 Task: Search for horseback riding trails in the Smoky Mountains between Gatlinburg, Tennessee, and Townsend, Tennessee.
Action: Mouse moved to (313, 108)
Screenshot: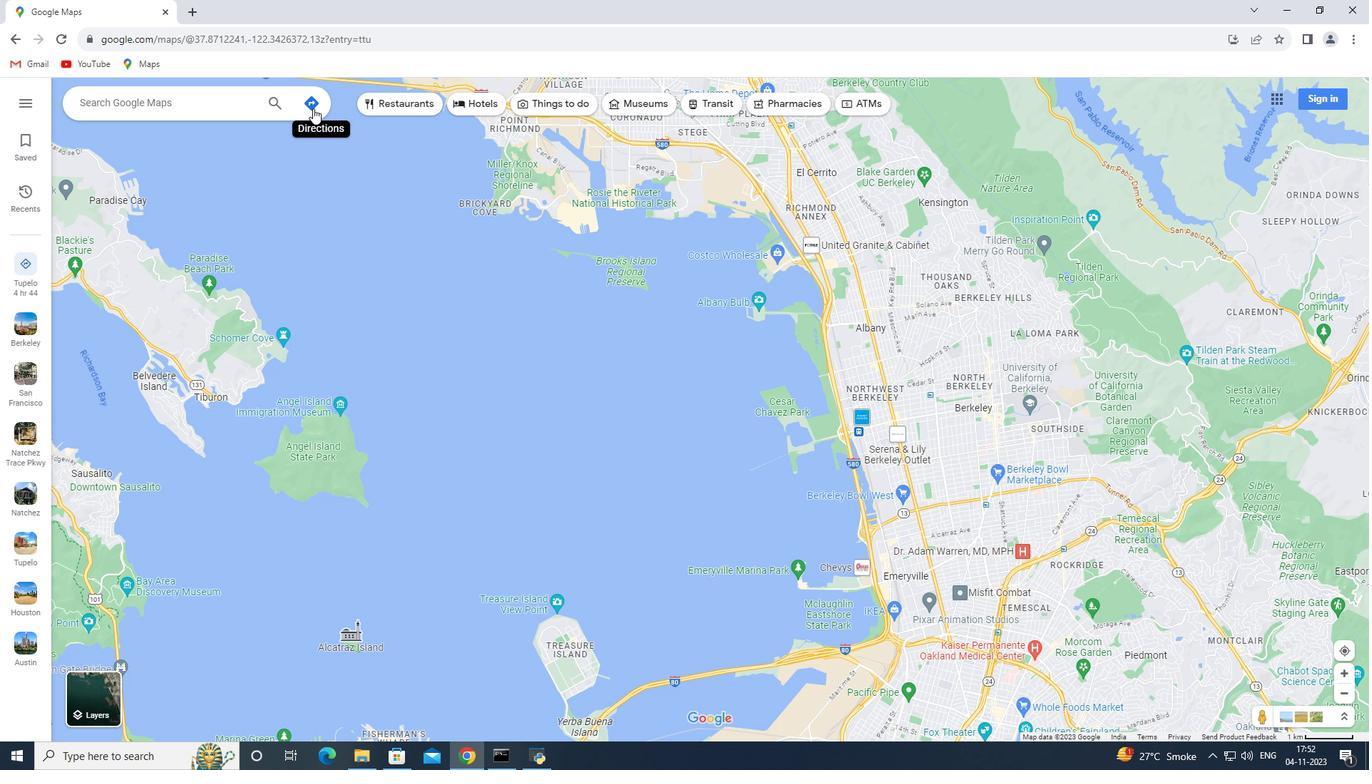 
Action: Mouse pressed left at (313, 108)
Screenshot: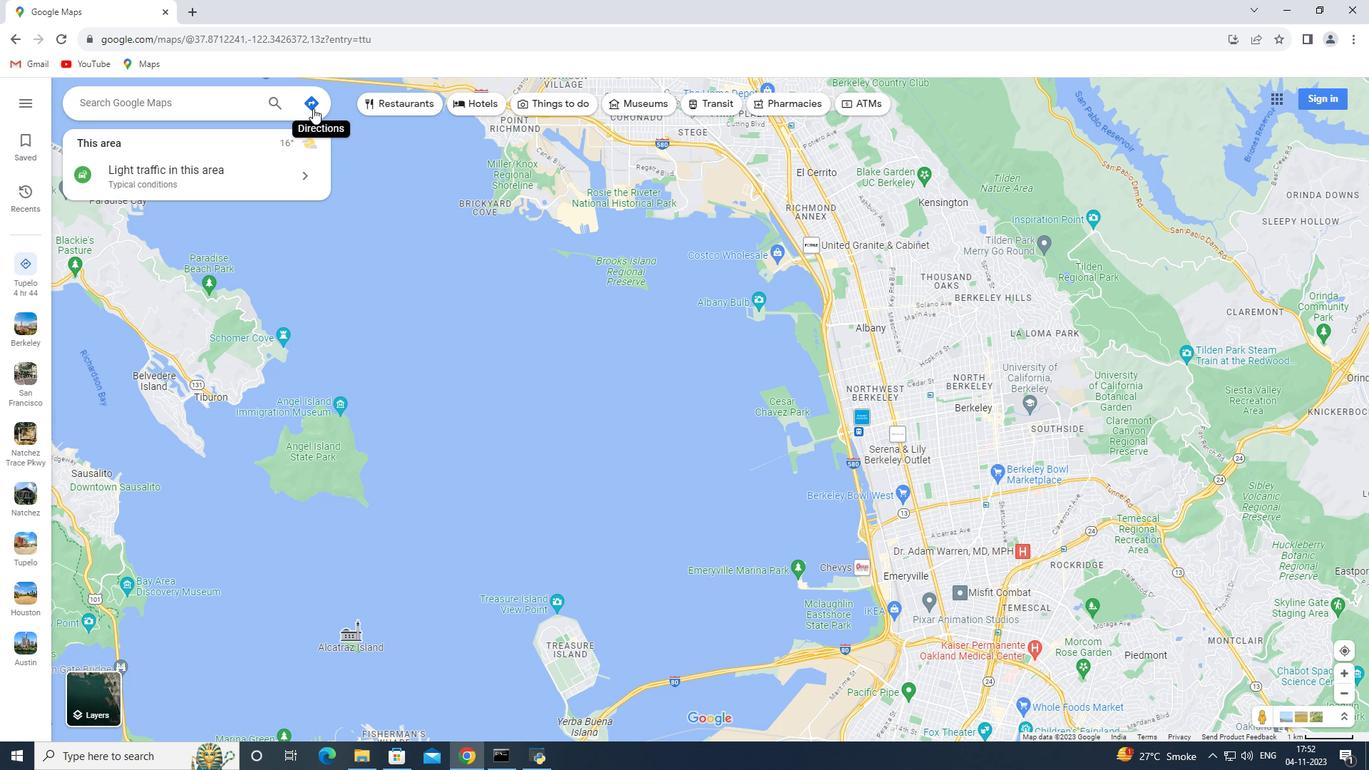 
Action: Mouse moved to (240, 150)
Screenshot: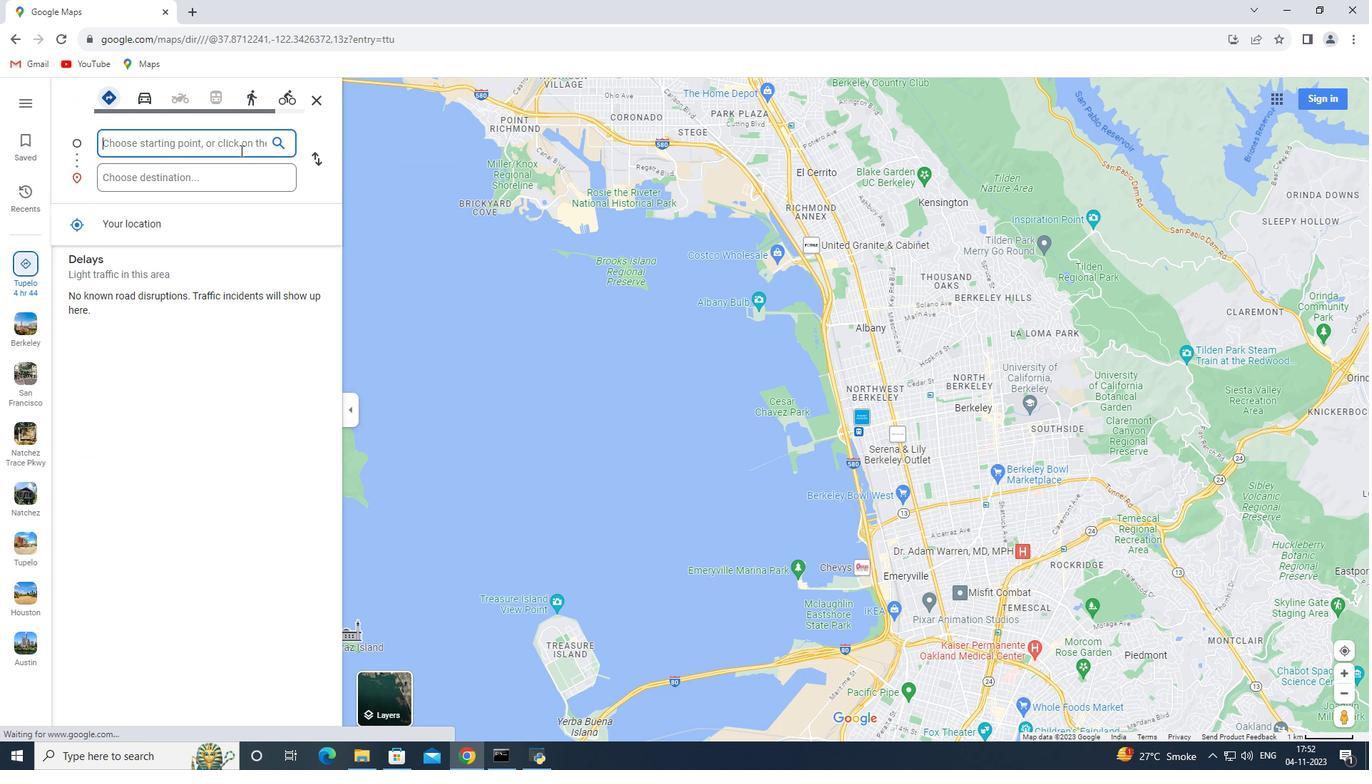 
Action: Key pressed <Key.shift>Gatlinburg,<Key.space><Key.shift>Tennessee
Screenshot: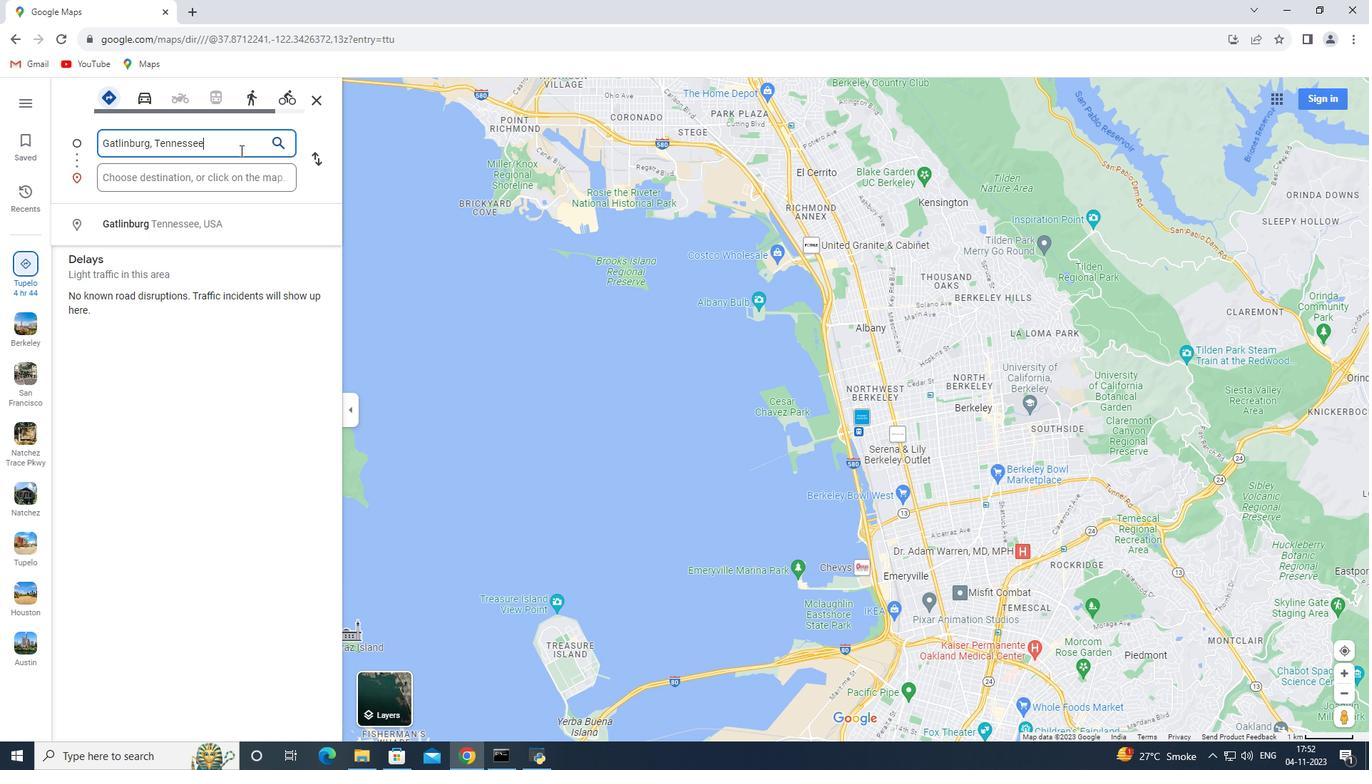 
Action: Mouse moved to (233, 176)
Screenshot: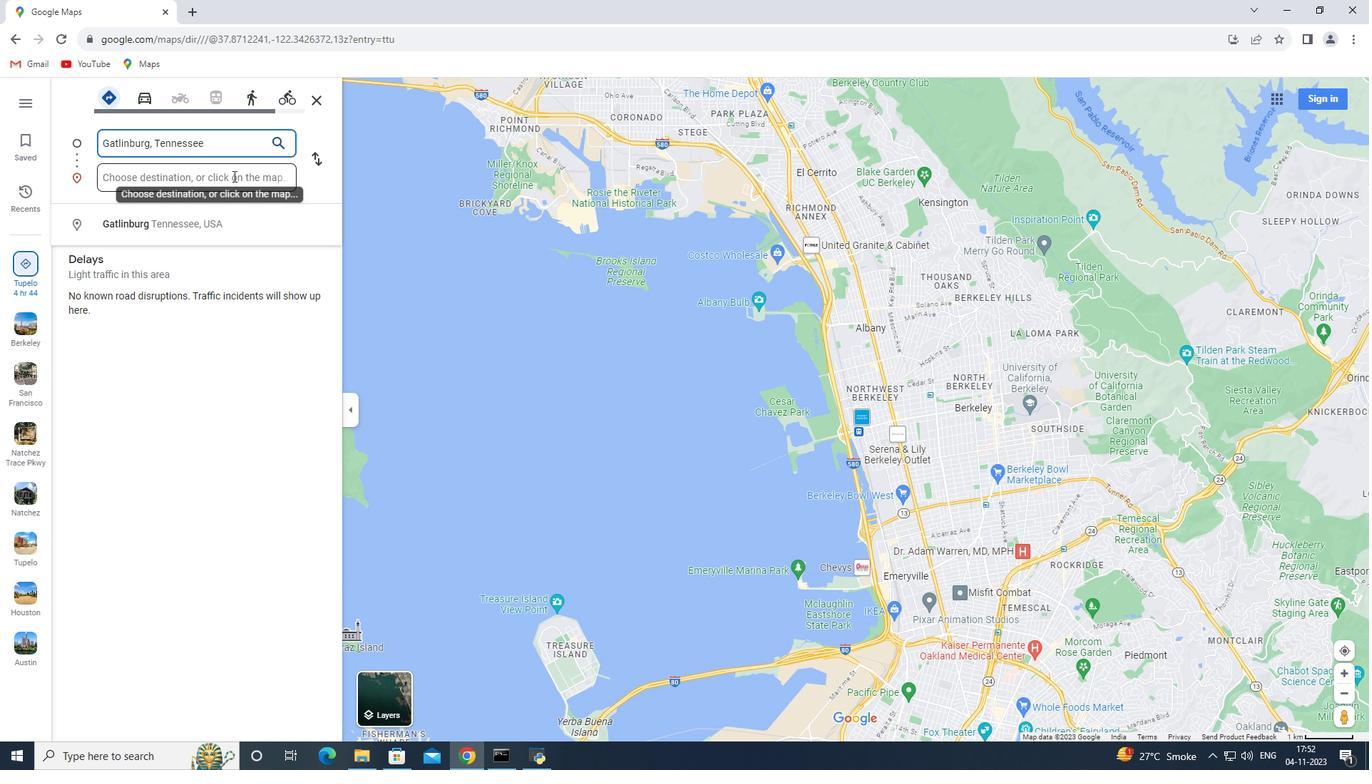 
Action: Mouse pressed left at (233, 176)
Screenshot: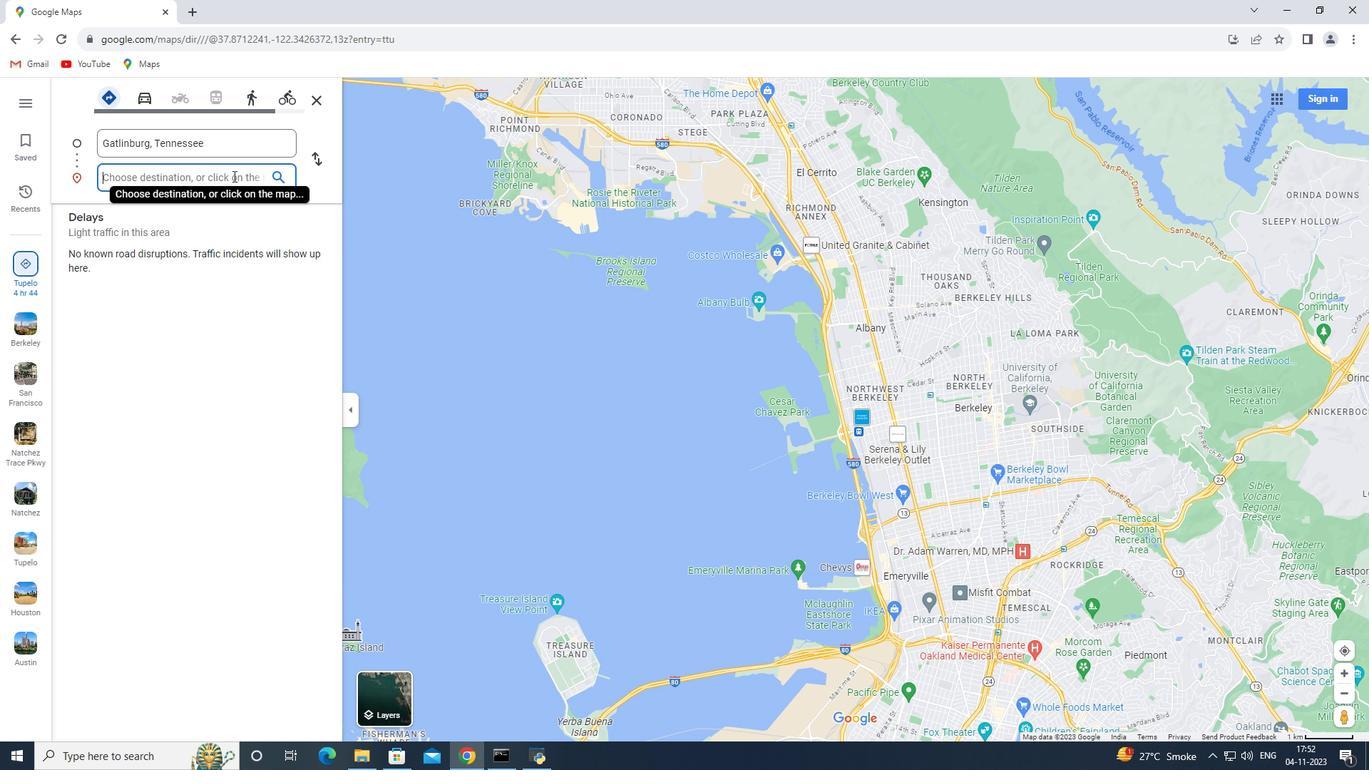 
Action: Key pressed <Key.shift>R<Key.backspace><Key.shift>Townsend,<Key.space><Key.shift>Tennessee<Key.enter>
Screenshot: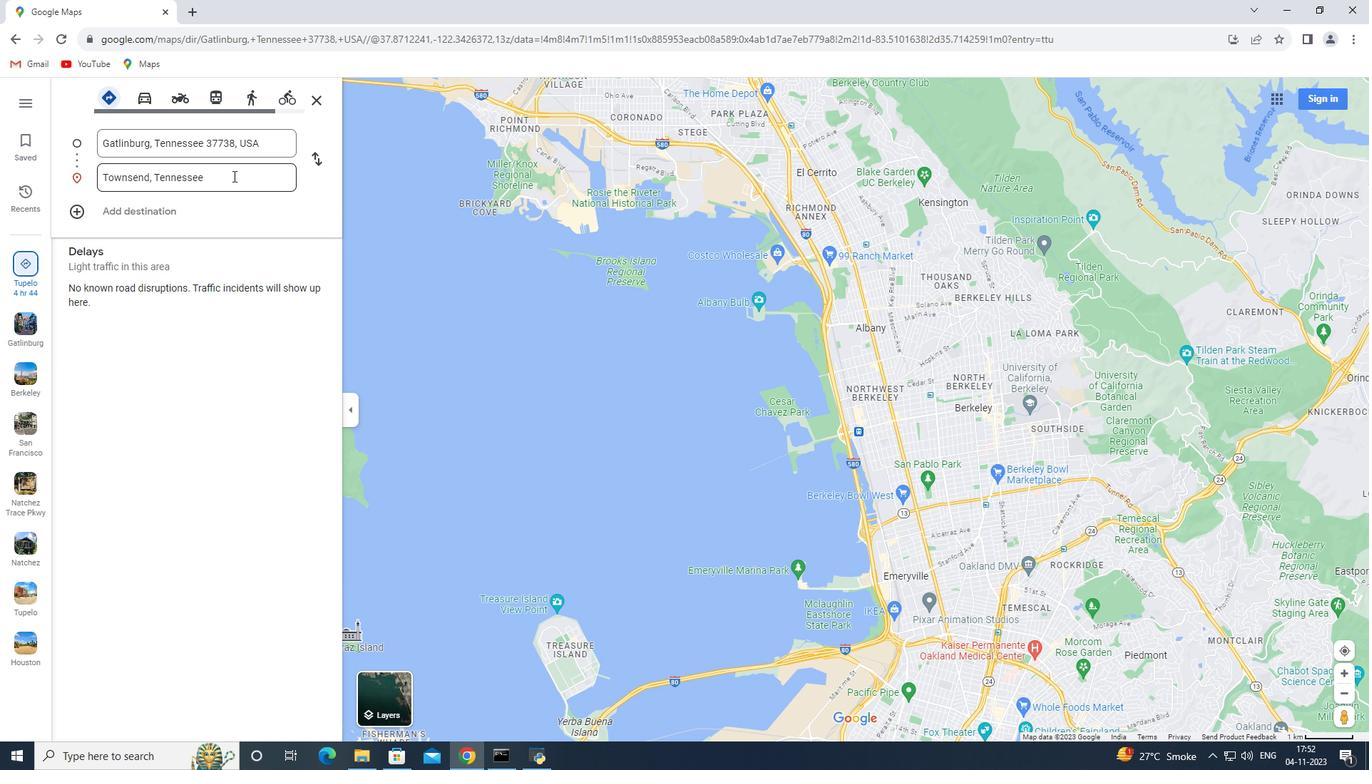 
Action: Mouse moved to (579, 106)
Screenshot: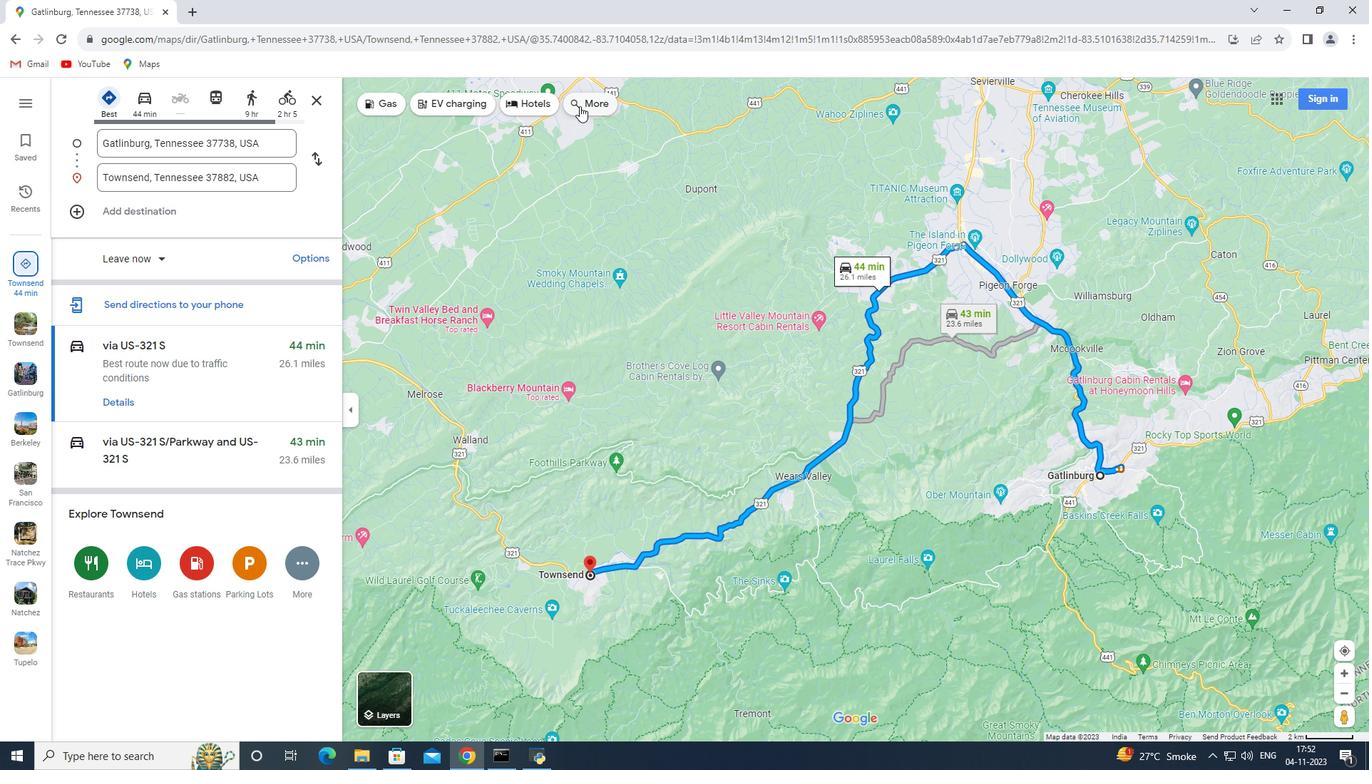 
Action: Mouse pressed left at (579, 106)
Screenshot: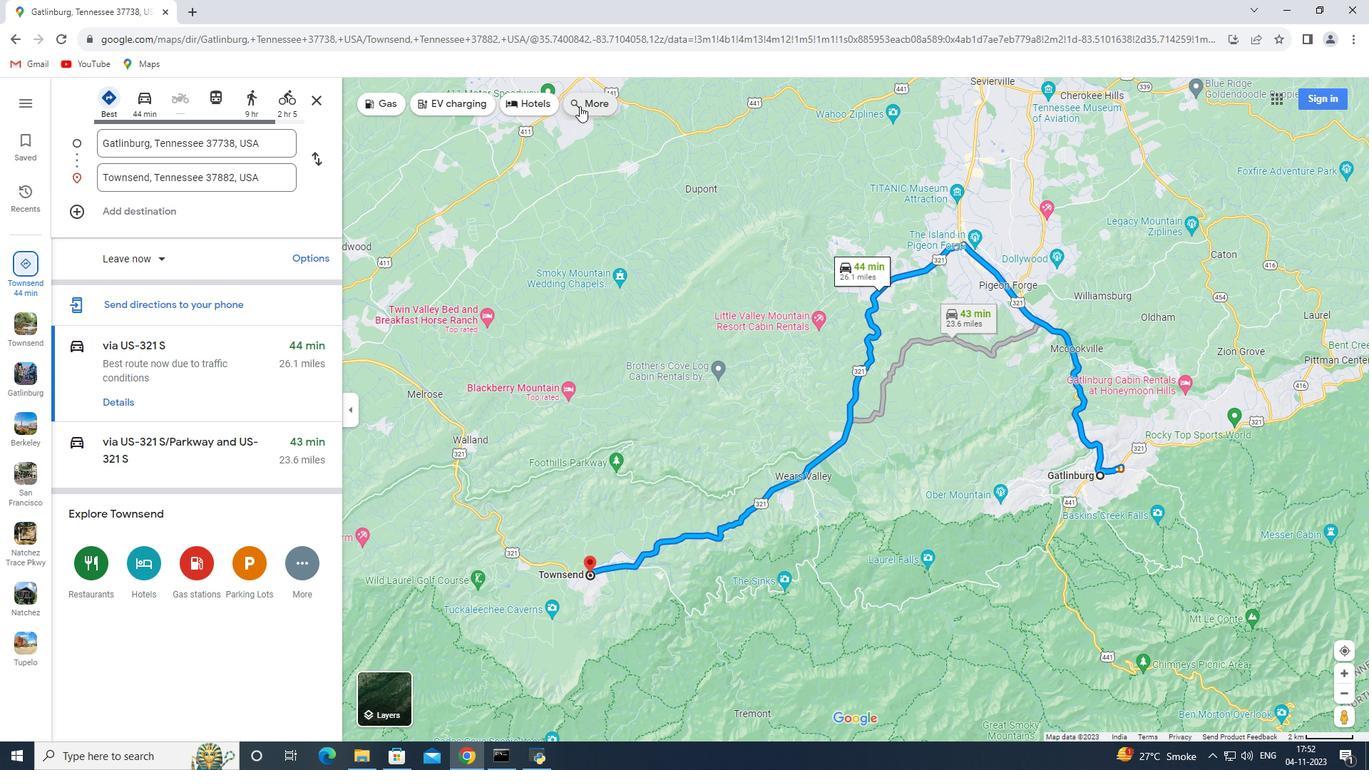
Action: Mouse moved to (194, 109)
Screenshot: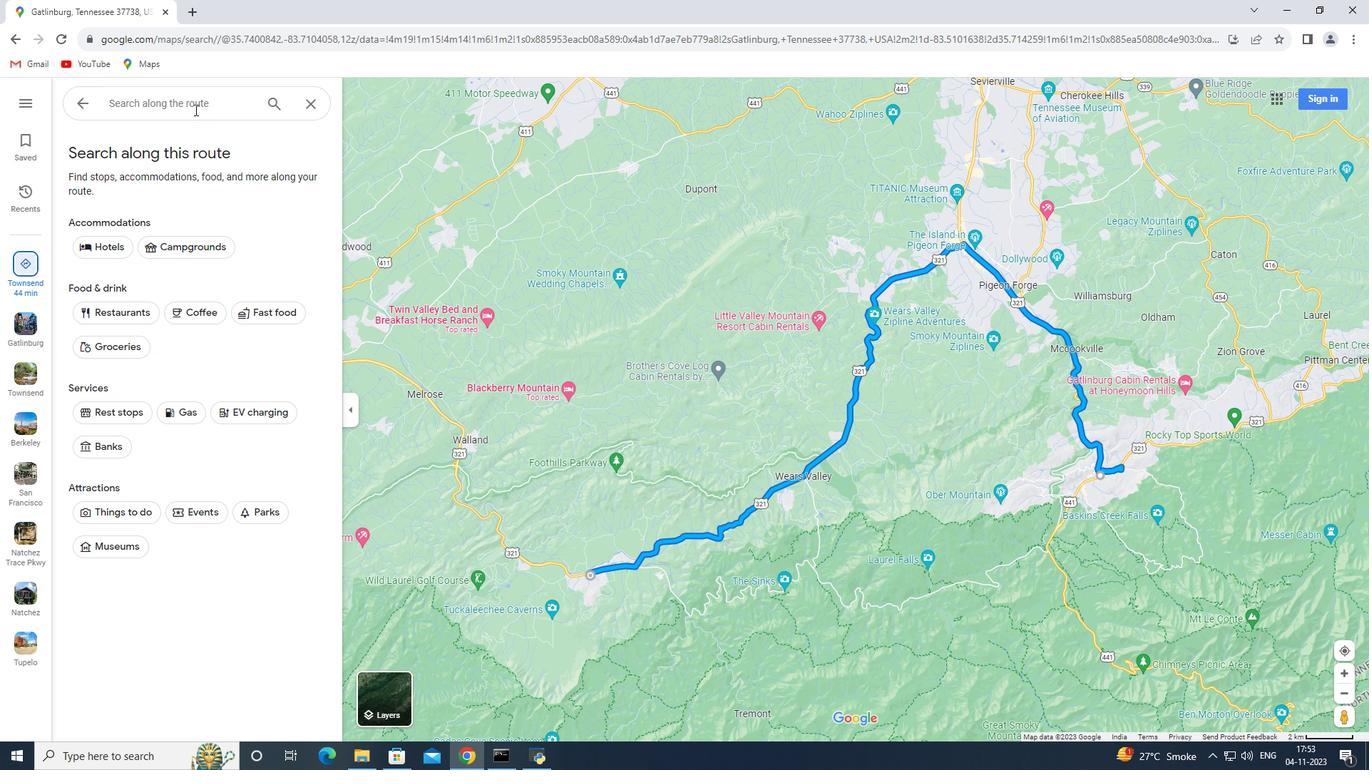 
Action: Mouse pressed left at (194, 109)
Screenshot: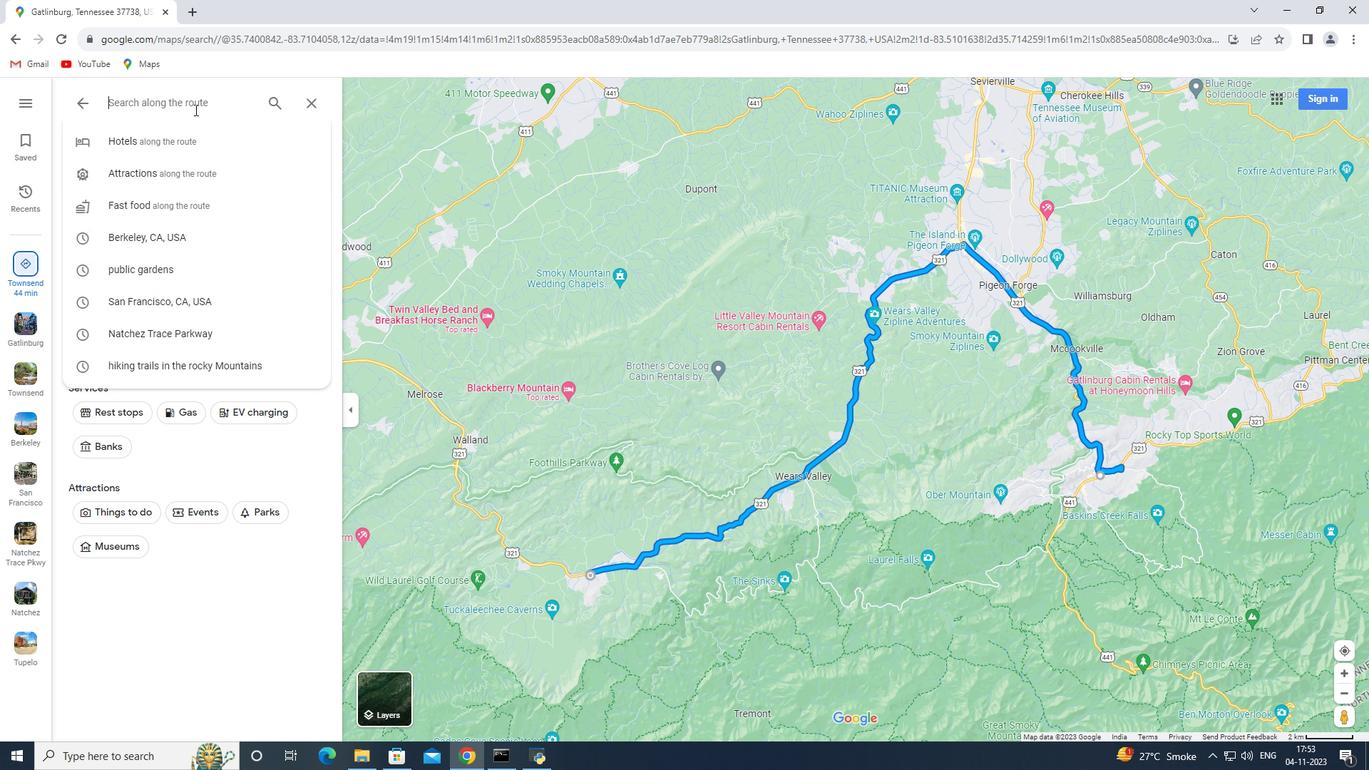 
Action: Key pressed horseback<Key.space>riding<Key.space>trails<Key.space>in<Key.space>the<Key.space><Key.shift>Smoky<Key.space><Key.shift><Key.caps_lock><Key.caps_lock><Key.shift>Mountains<Key.enter>
Screenshot: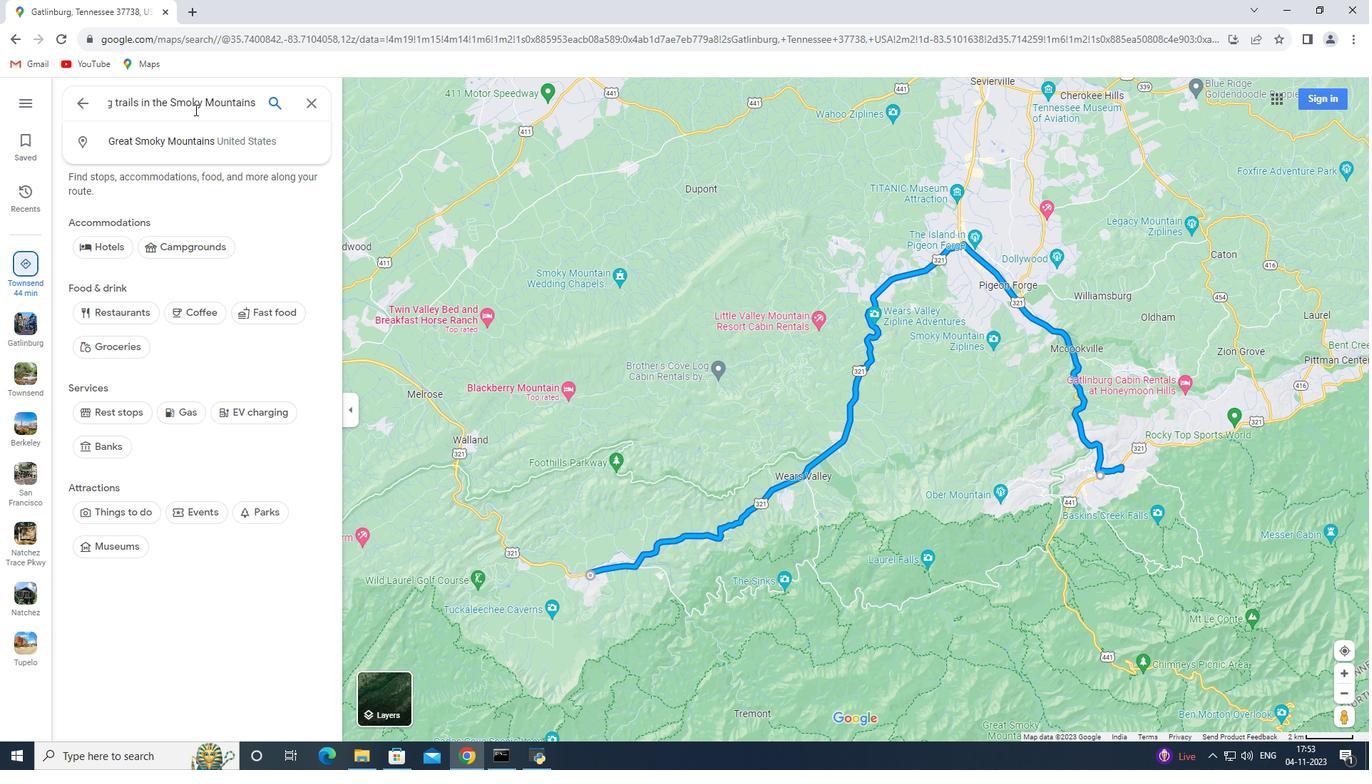 
